 Task: Create List Meetings in Board Diversity and Inclusion Metrics and Reporting to Workspace Customer Relationship Management
Action: Mouse moved to (98, 277)
Screenshot: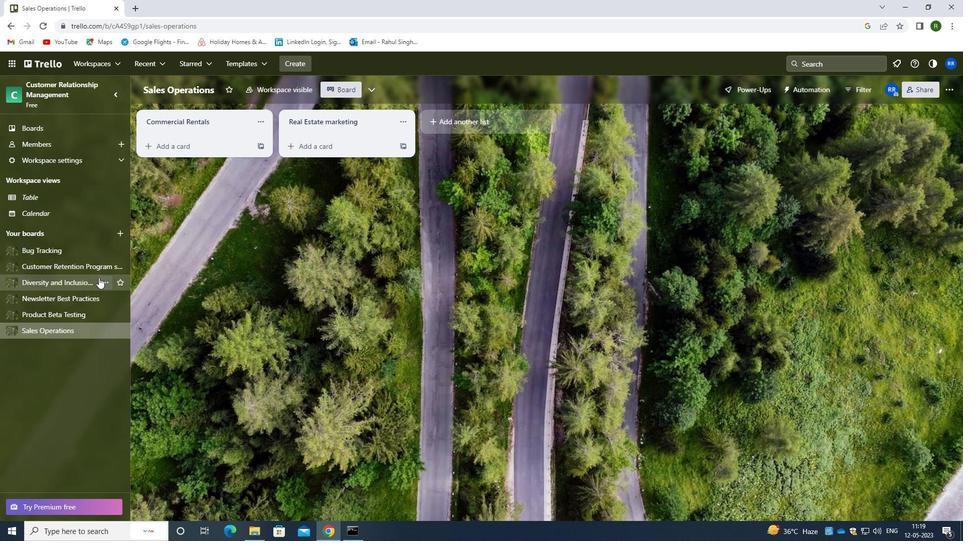 
Action: Mouse pressed left at (98, 277)
Screenshot: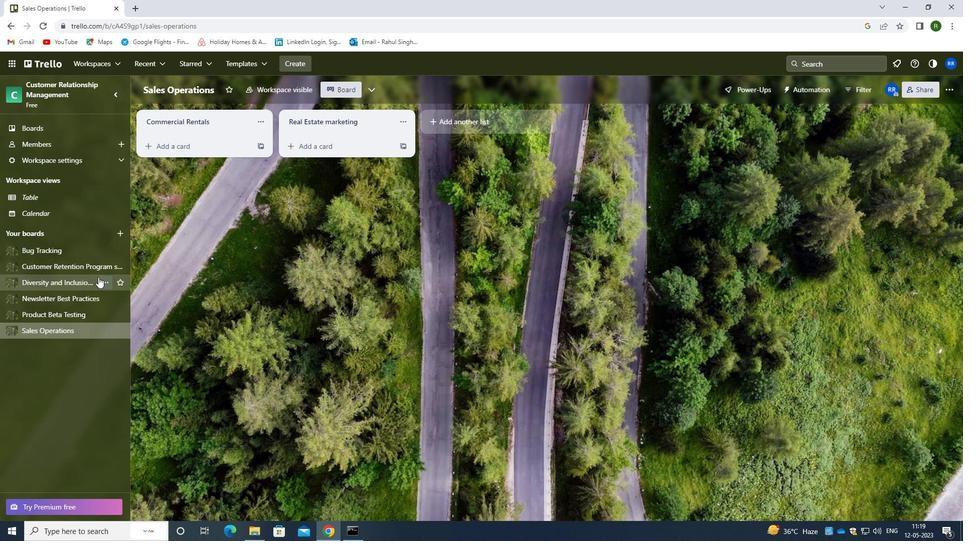 
Action: Mouse moved to (70, 290)
Screenshot: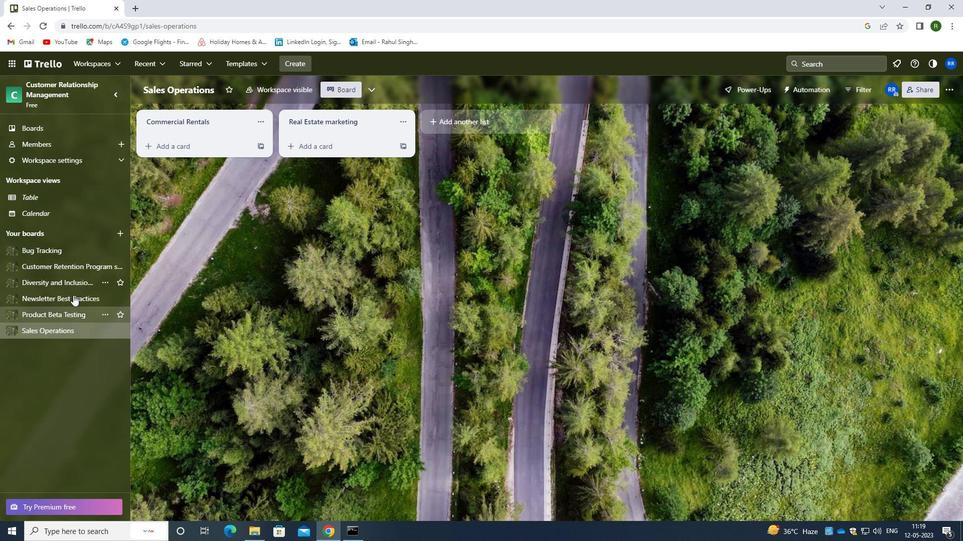 
Action: Mouse pressed left at (70, 290)
Screenshot: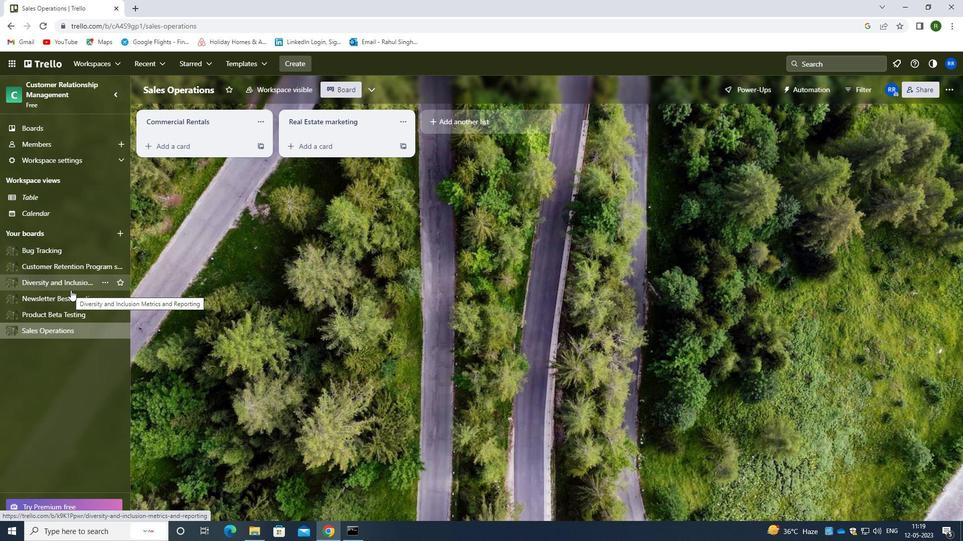 
Action: Mouse moved to (316, 120)
Screenshot: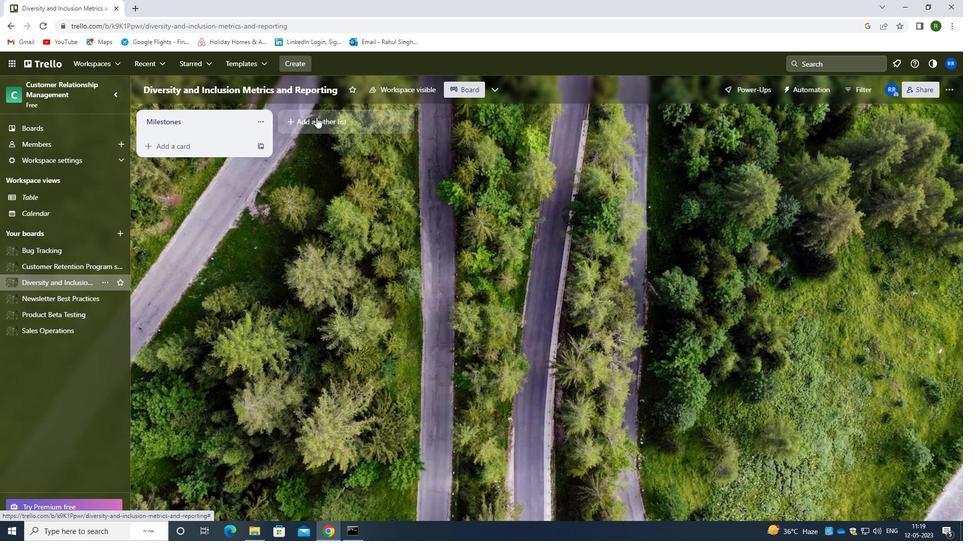 
Action: Mouse pressed left at (316, 120)
Screenshot: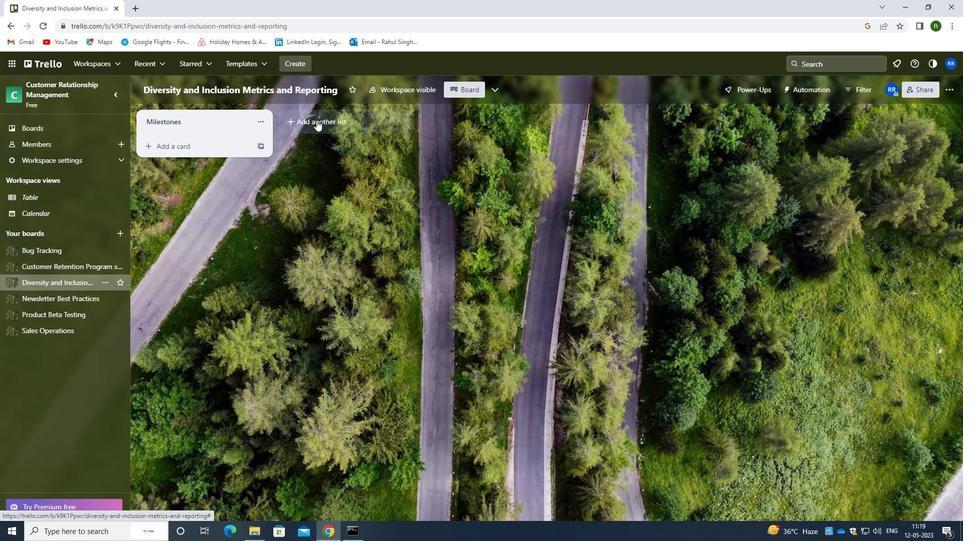
Action: Mouse moved to (322, 122)
Screenshot: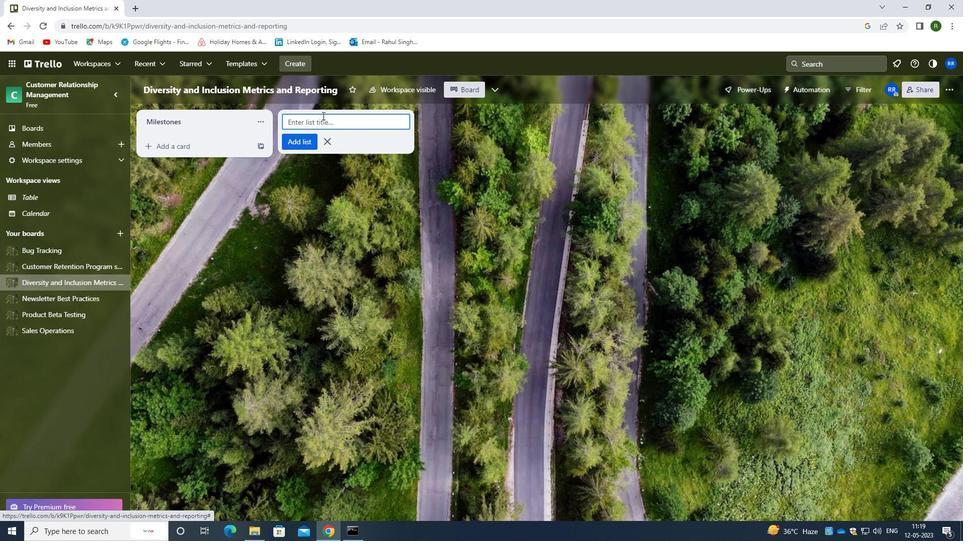
Action: Key pressed <Key.shift><Key.shift><Key.shift><Key.shift><Key.shift><Key.shift><Key.shift><Key.shift><Key.shift><Key.shift><Key.shift><Key.shift><Key.shift><Key.shift><Key.shift><Key.shift><Key.shift><Key.shift><Key.shift><Key.shift><Key.shift><Key.shift><Key.shift><Key.shift><Key.shift><Key.shift><Key.shift><Key.shift><Key.shift><Key.shift><Key.shift><Key.shift><Key.shift><Key.shift><Key.shift><Key.shift><Key.shift><Key.shift><Key.shift><Key.shift><Key.shift><Key.shift><Key.shift><Key.shift><Key.shift><Key.shift><Key.shift><Key.shift><Key.shift><Key.shift><Key.shift><Key.shift><Key.shift><Key.shift><Key.shift><Key.shift><Key.shift><Key.shift><Key.shift><Key.shift><Key.shift><Key.shift>MEETINGS
Screenshot: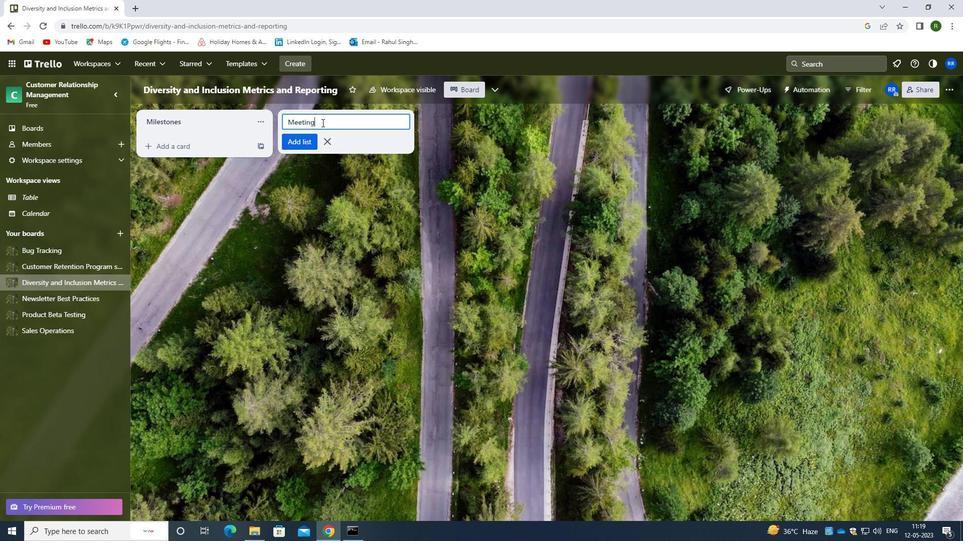
Action: Mouse moved to (288, 142)
Screenshot: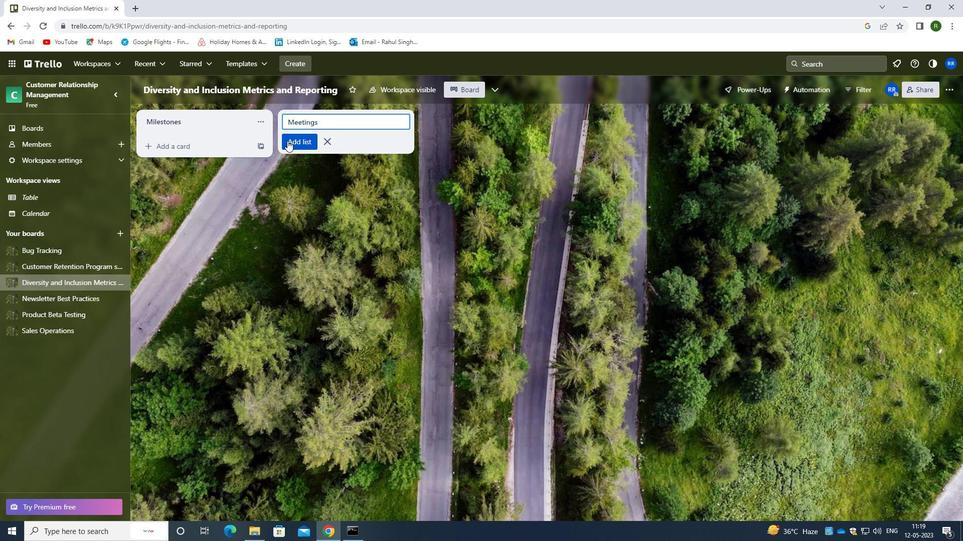 
Action: Mouse pressed left at (288, 142)
Screenshot: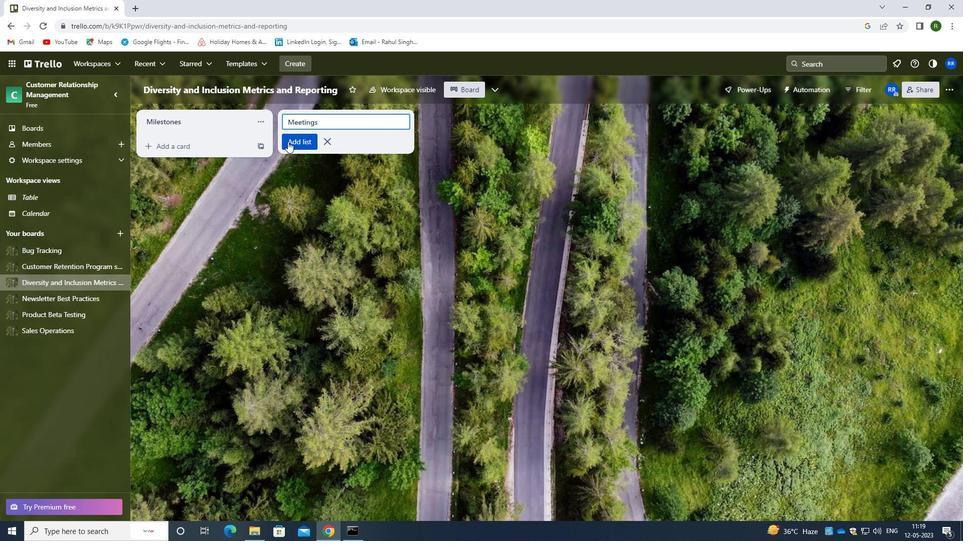 
Action: Mouse moved to (311, 208)
Screenshot: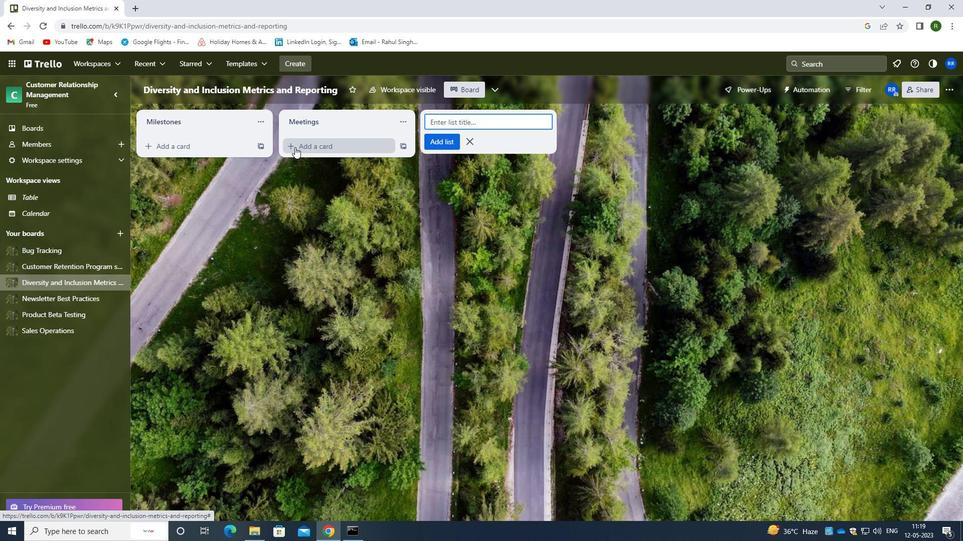 
